 Task: Create a sub task Release to Production / Go Live for the task  Integrate a new payment gateway for recurring payments in the project AgileHeart , assign it to team member softage.2@softage.net and update the status of the sub task to  Completed , set the priority of the sub task to High
Action: Mouse moved to (221, 373)
Screenshot: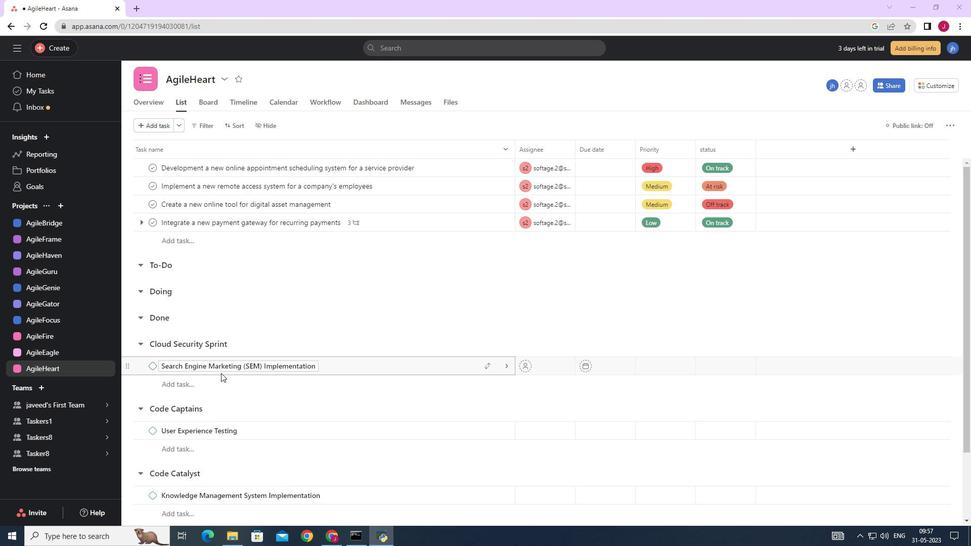 
Action: Mouse scrolled (221, 372) with delta (0, 0)
Screenshot: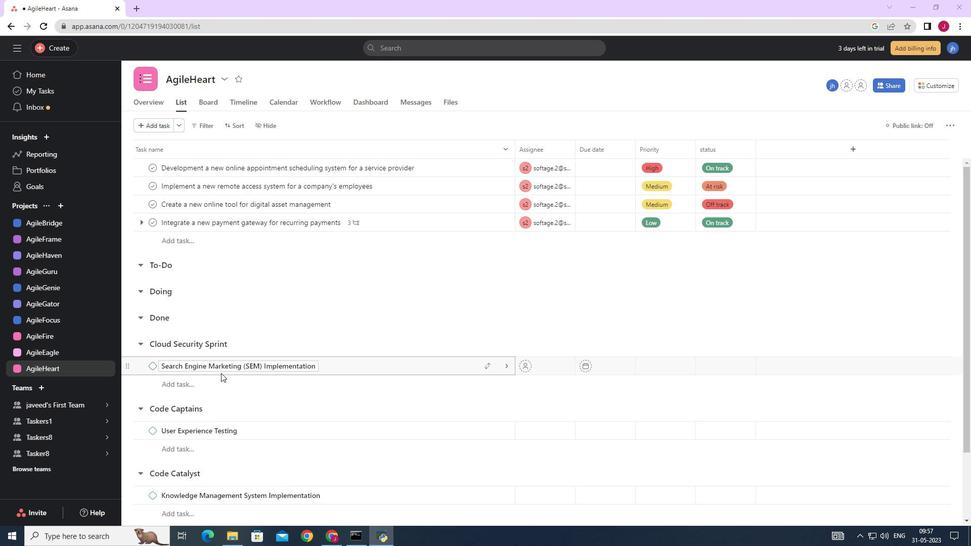 
Action: Mouse moved to (221, 374)
Screenshot: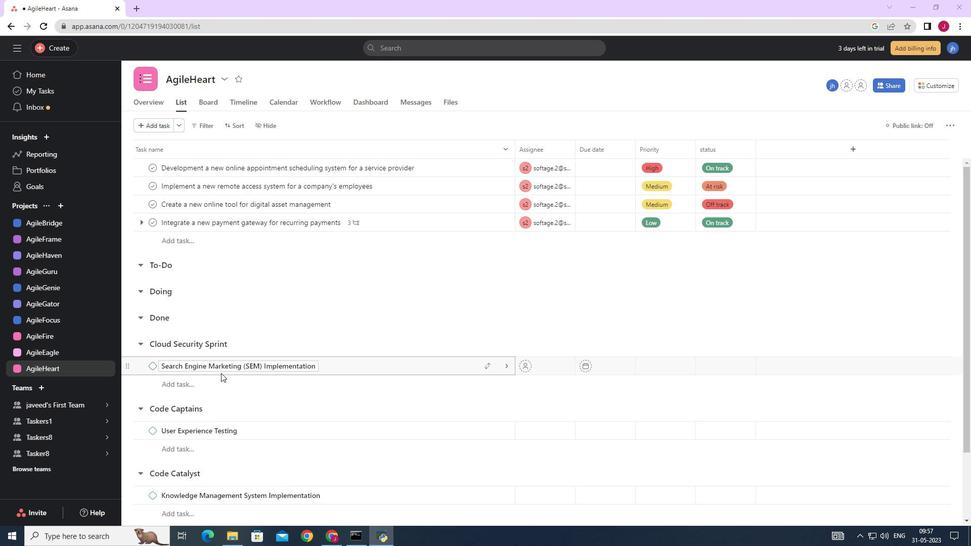 
Action: Mouse scrolled (221, 374) with delta (0, 0)
Screenshot: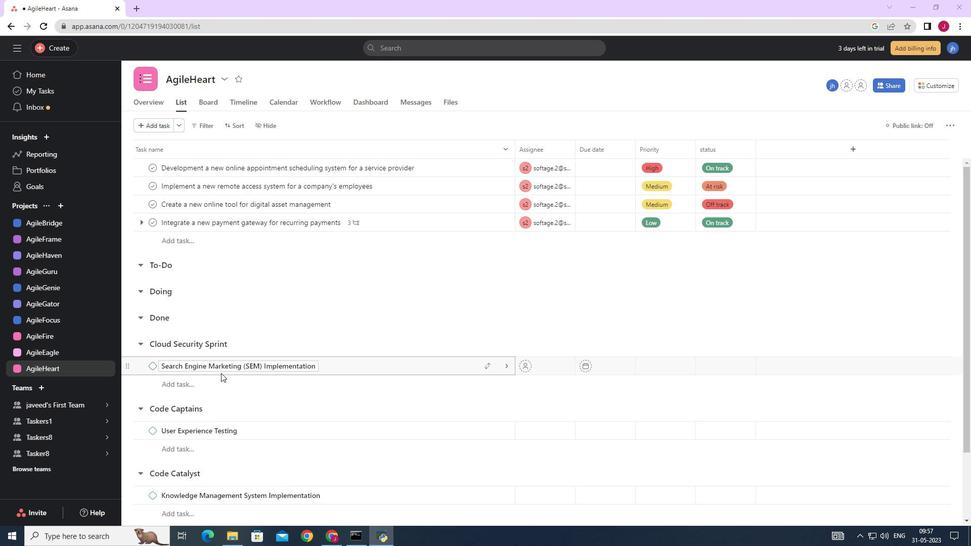 
Action: Mouse moved to (223, 375)
Screenshot: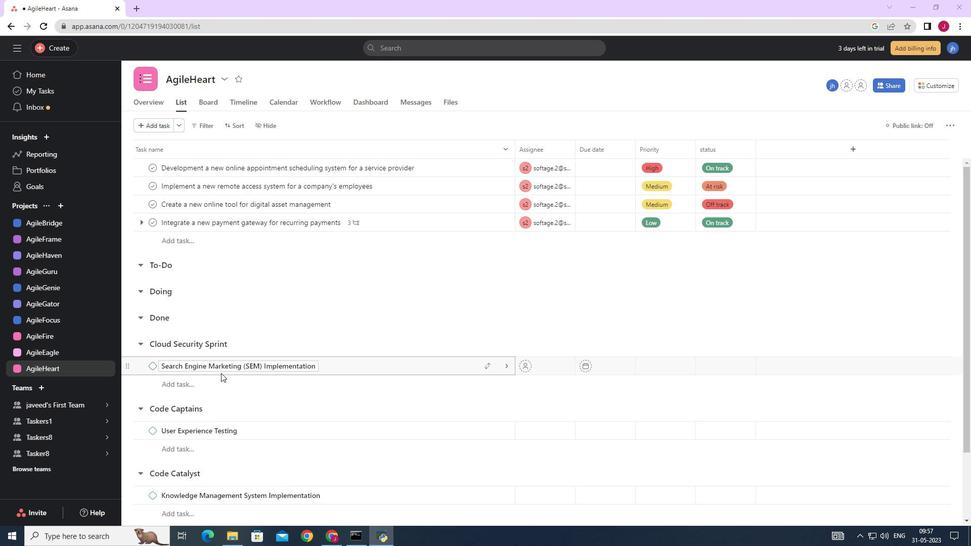 
Action: Mouse scrolled (222, 374) with delta (0, 0)
Screenshot: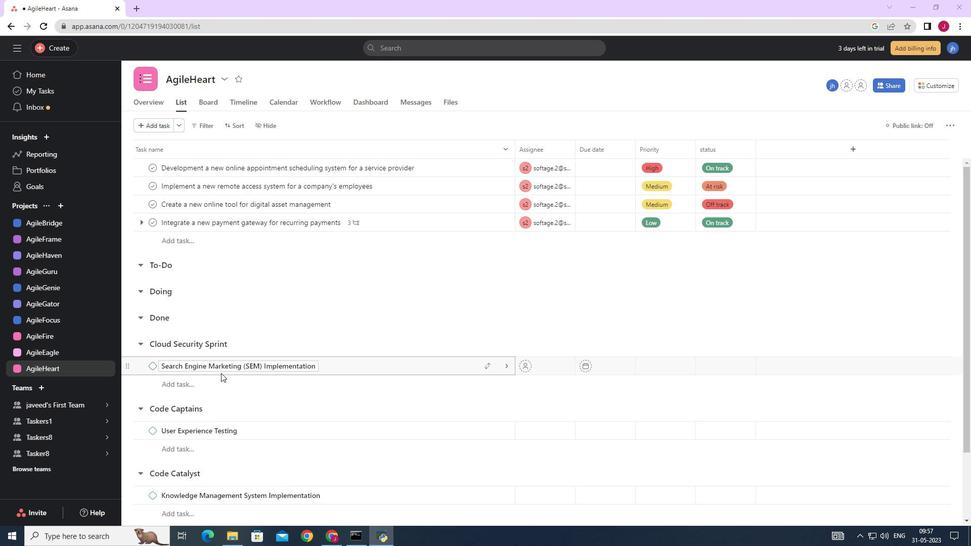 
Action: Mouse moved to (225, 375)
Screenshot: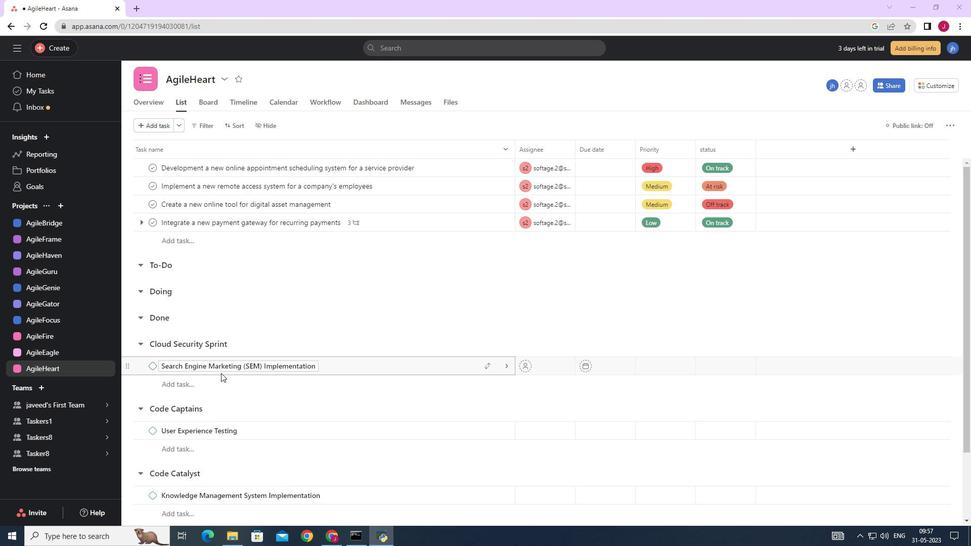 
Action: Mouse scrolled (223, 375) with delta (0, 0)
Screenshot: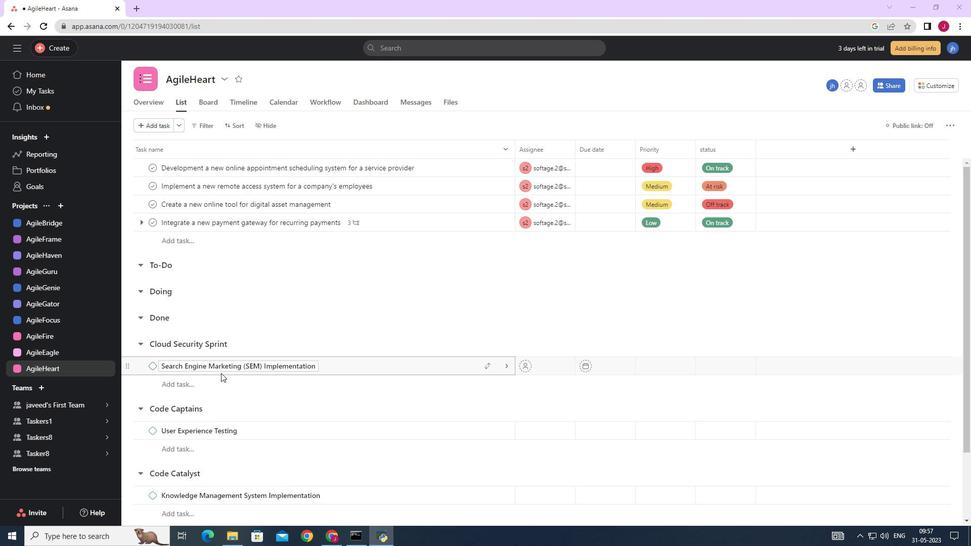 
Action: Mouse moved to (227, 375)
Screenshot: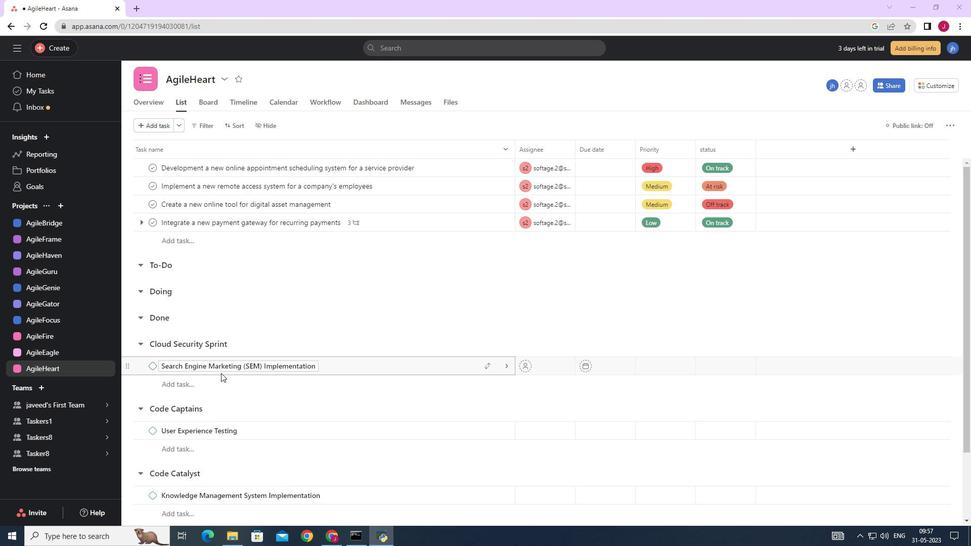 
Action: Mouse scrolled (225, 375) with delta (0, 0)
Screenshot: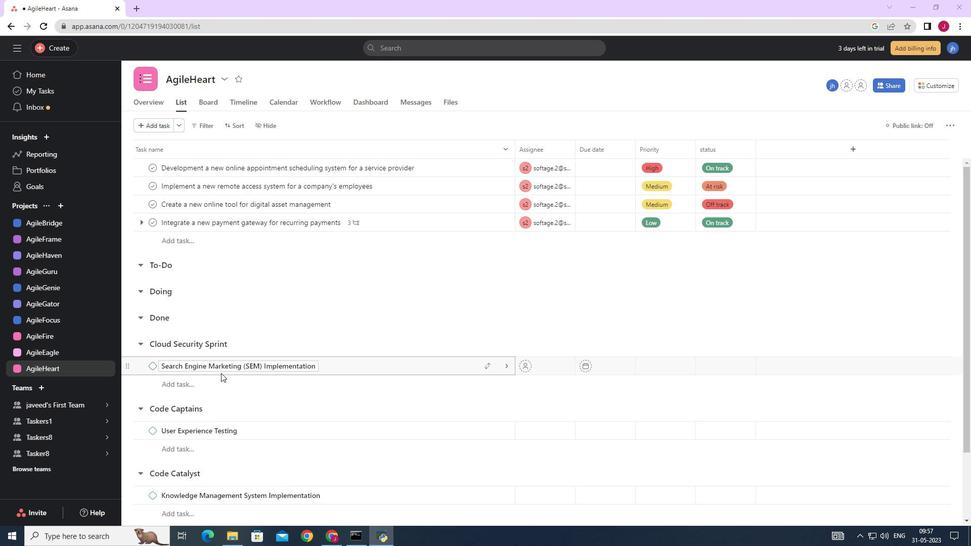 
Action: Mouse moved to (231, 376)
Screenshot: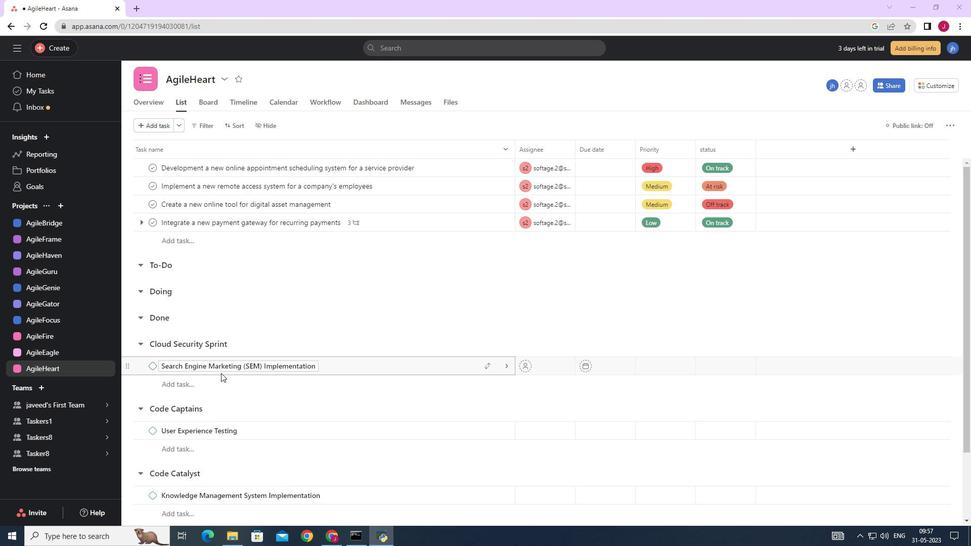 
Action: Mouse scrolled (231, 377) with delta (0, 0)
Screenshot: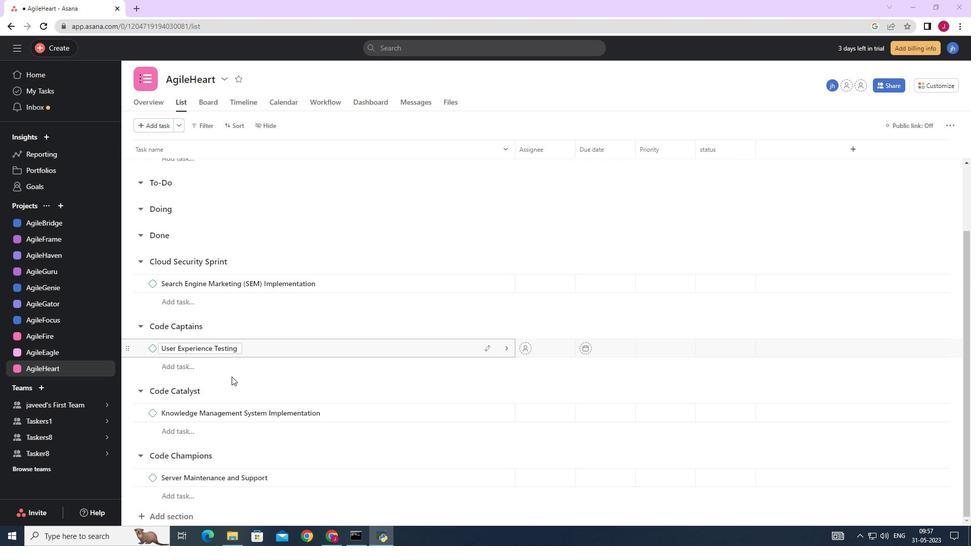 
Action: Mouse scrolled (231, 377) with delta (0, 0)
Screenshot: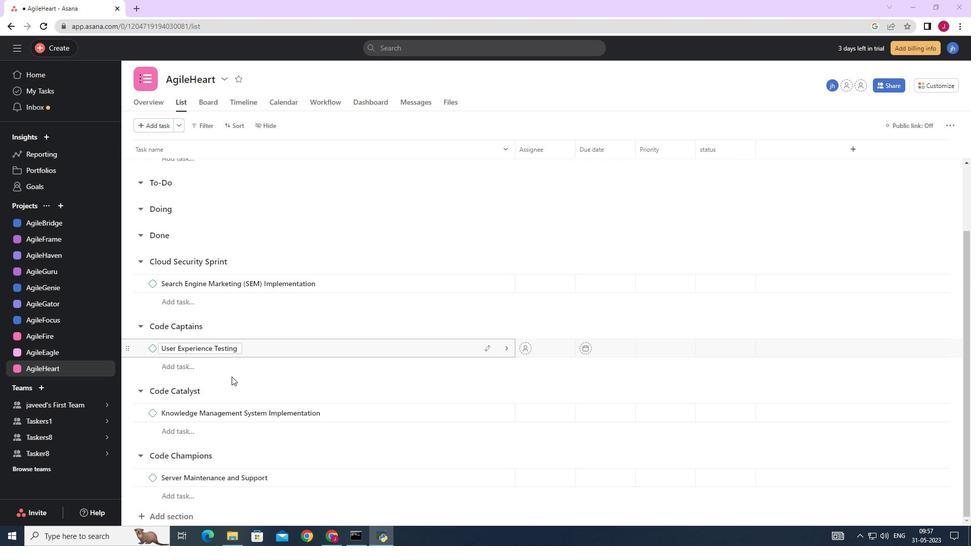 
Action: Mouse scrolled (231, 377) with delta (0, 0)
Screenshot: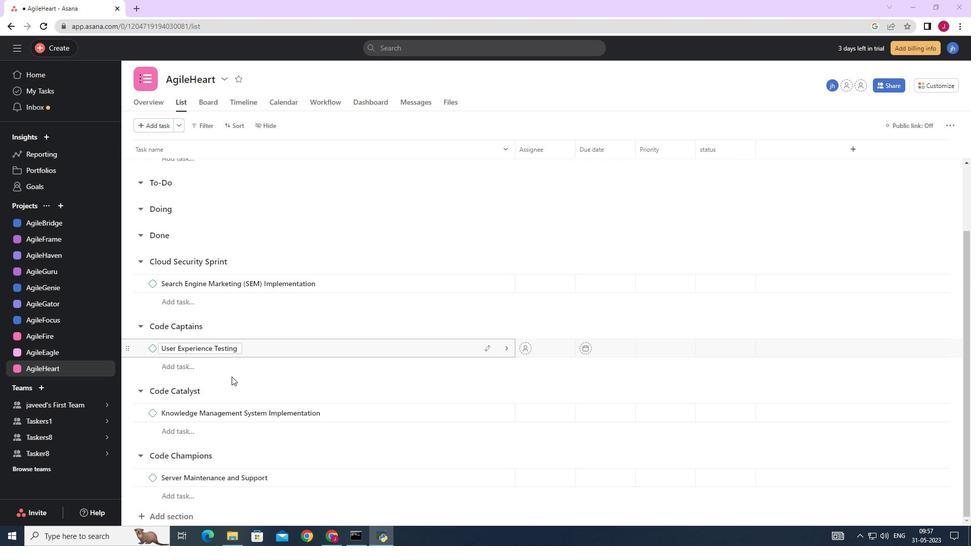 
Action: Mouse scrolled (231, 377) with delta (0, 0)
Screenshot: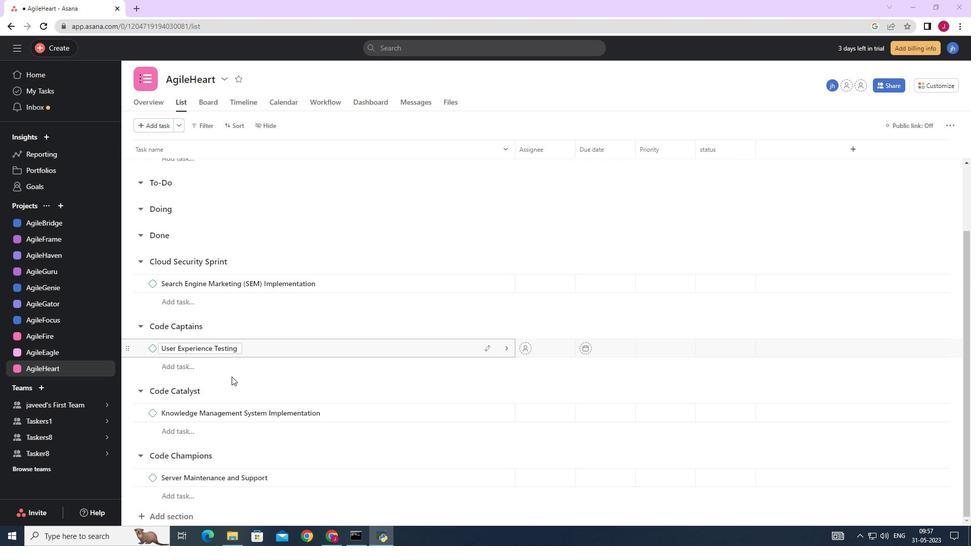 
Action: Mouse moved to (473, 223)
Screenshot: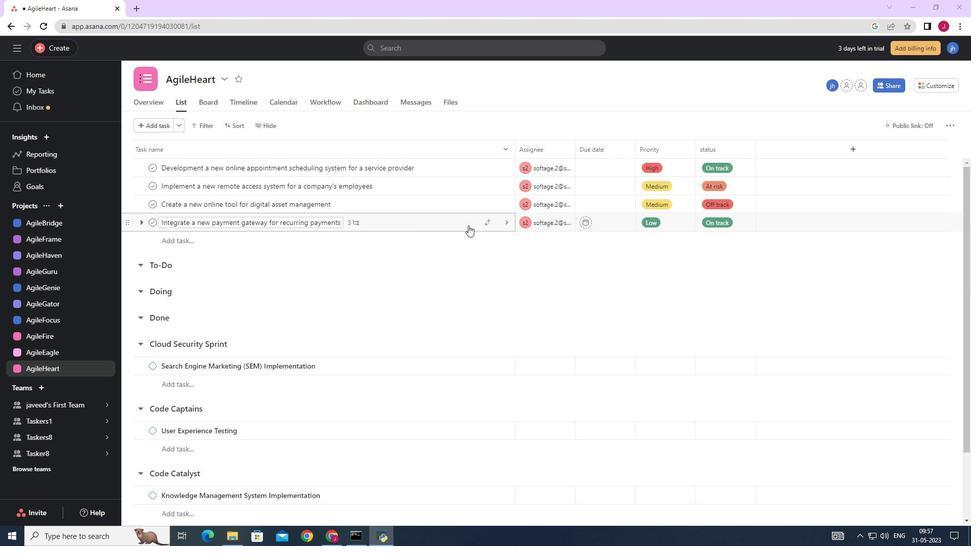 
Action: Mouse pressed left at (473, 223)
Screenshot: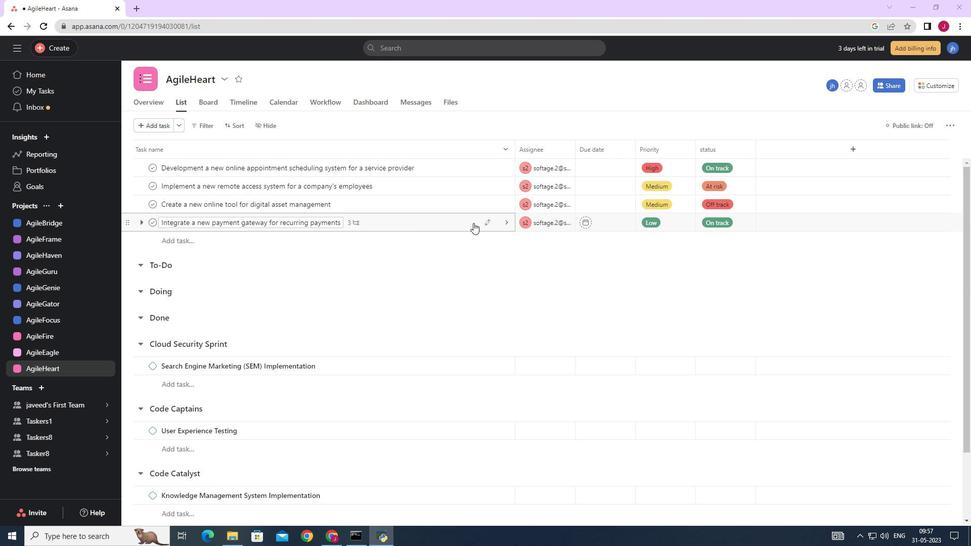 
Action: Mouse moved to (732, 317)
Screenshot: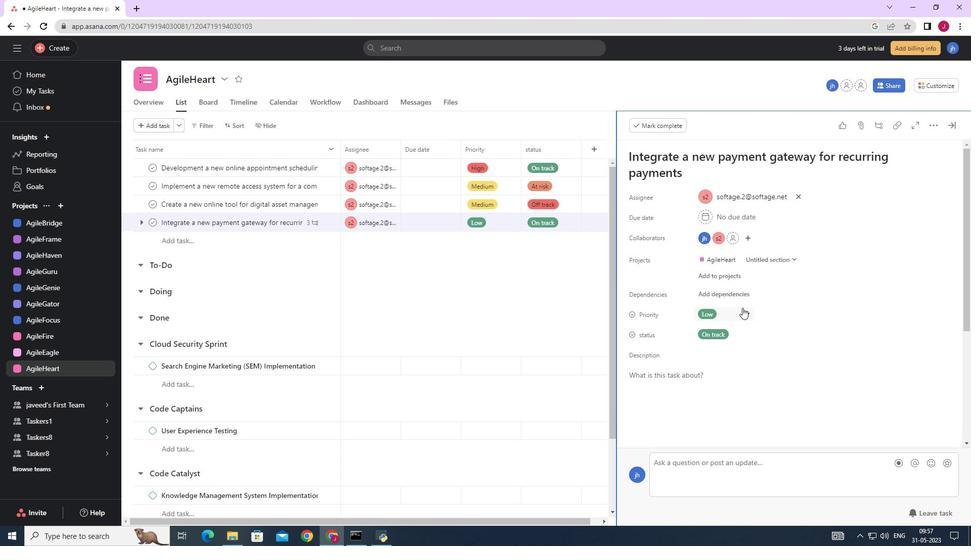 
Action: Mouse scrolled (732, 317) with delta (0, 0)
Screenshot: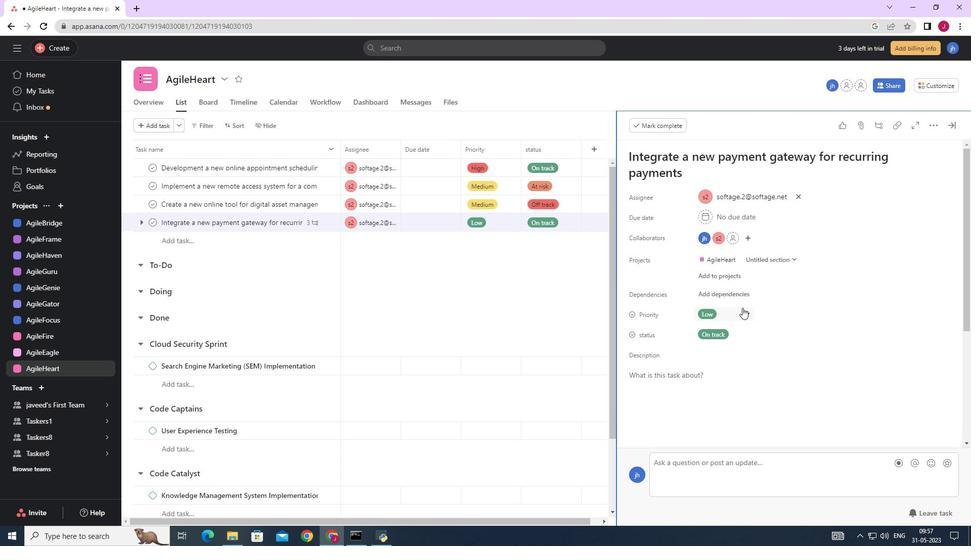 
Action: Mouse scrolled (732, 317) with delta (0, 0)
Screenshot: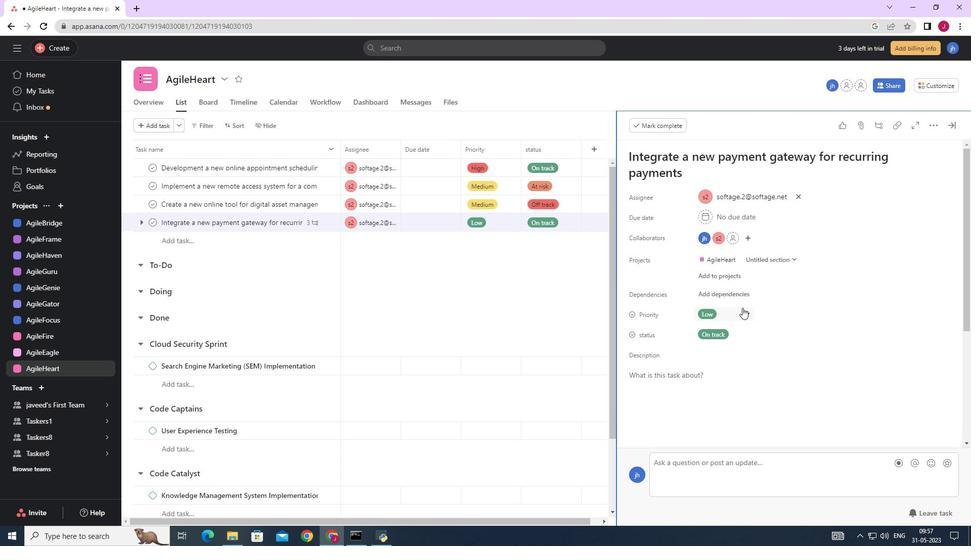 
Action: Mouse scrolled (732, 317) with delta (0, 0)
Screenshot: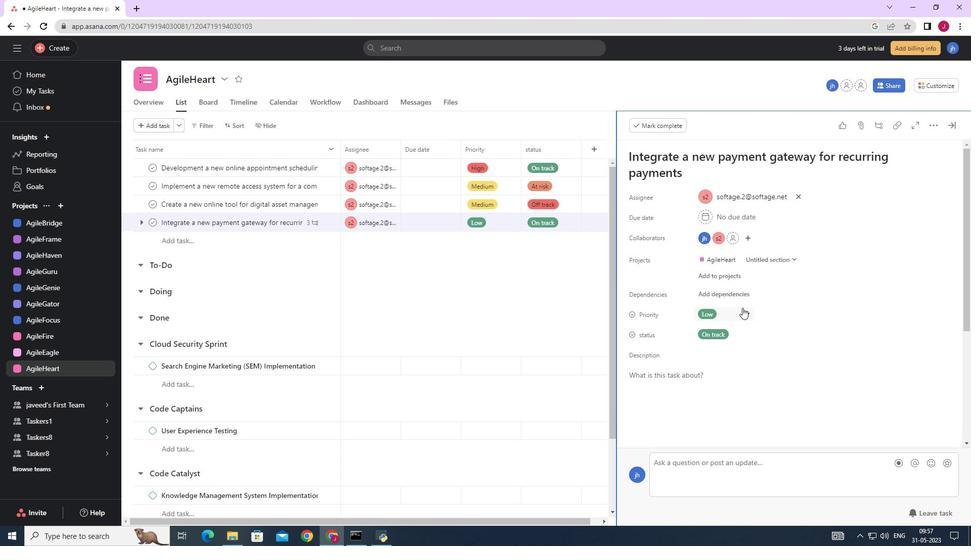 
Action: Mouse scrolled (732, 317) with delta (0, 0)
Screenshot: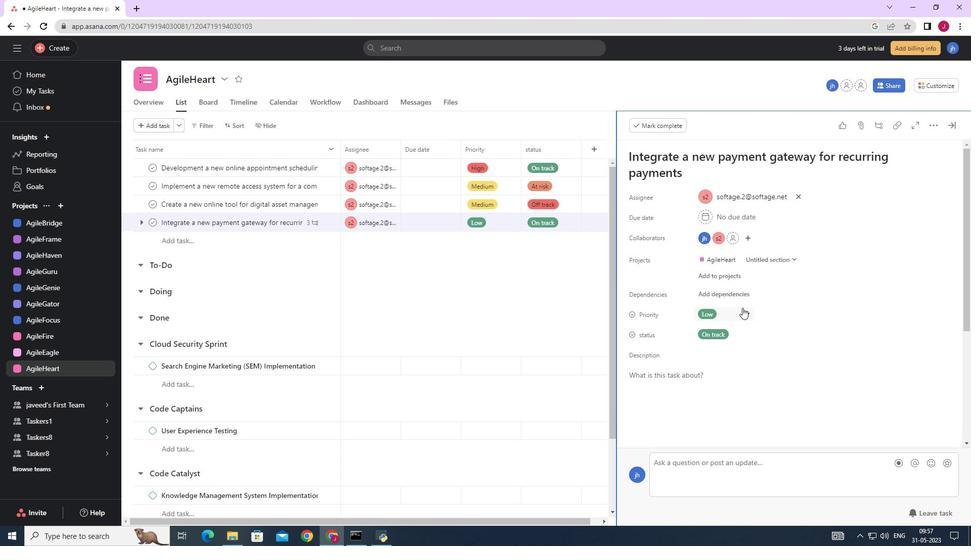 
Action: Mouse moved to (660, 366)
Screenshot: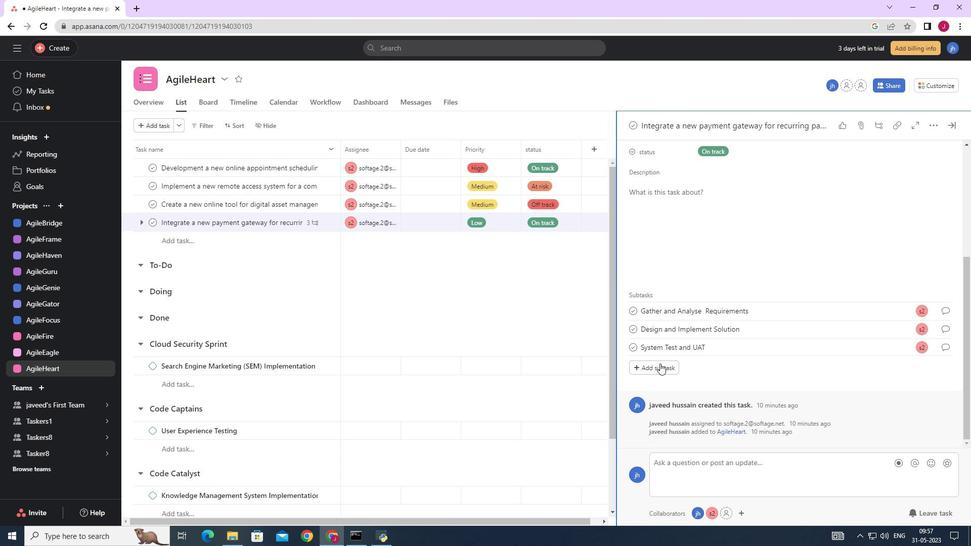 
Action: Mouse pressed left at (660, 366)
Screenshot: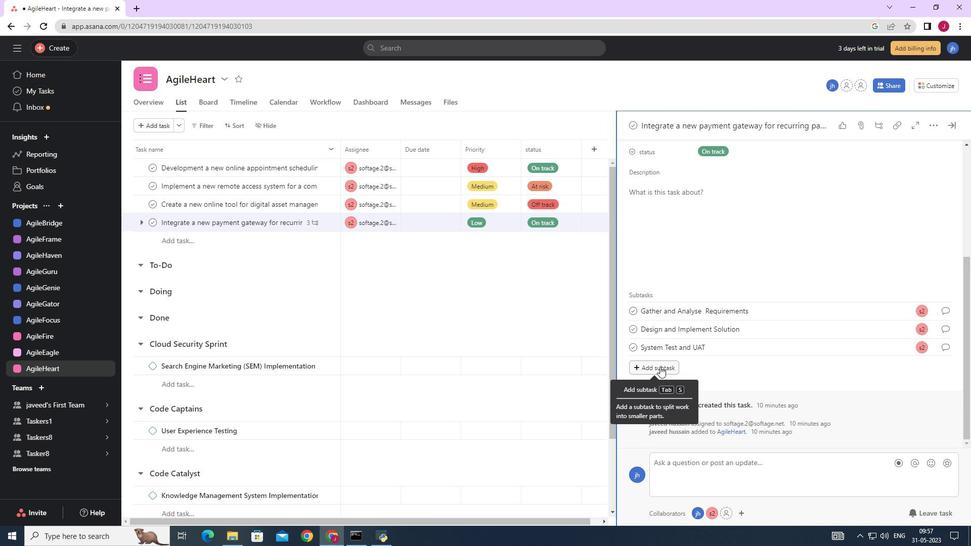
Action: Mouse moved to (652, 359)
Screenshot: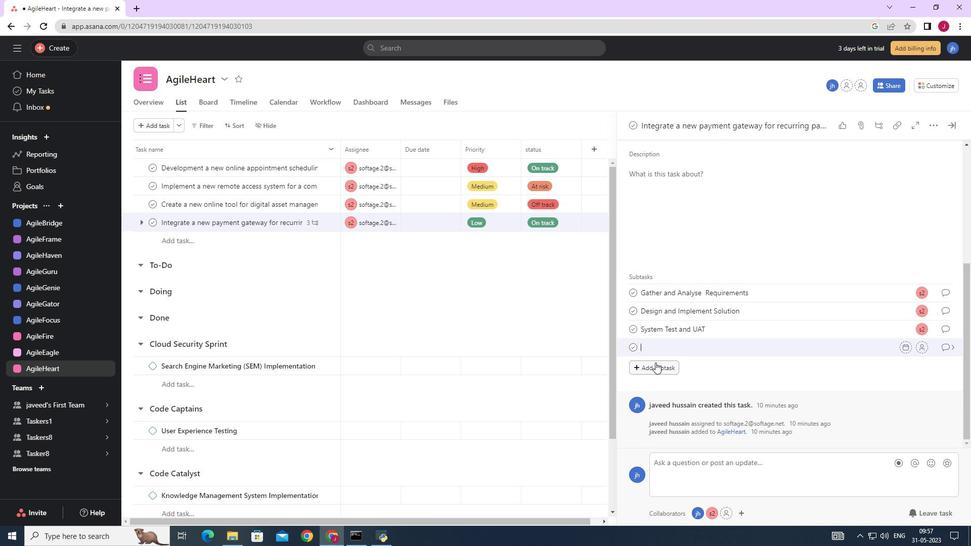 
Action: Key pressed <Key.caps_lock>R<Key.caps_lock>elease<Key.space><Key.backspace><Key.backspace><Key.backspace><Key.backspace><Key.backspace><Key.backspace><Key.backspace><Key.backspace><Key.backspace><Key.backspace><Key.backspace>r<Key.caps_lock>ELEASE<Key.space>TO<Key.space>PRODUCTION<Key.space>/<Key.space><Key.caps_lock>g<Key.caps_lock>O<Key.space><Key.caps_lock>l<Key.caps_lock>IVE
Screenshot: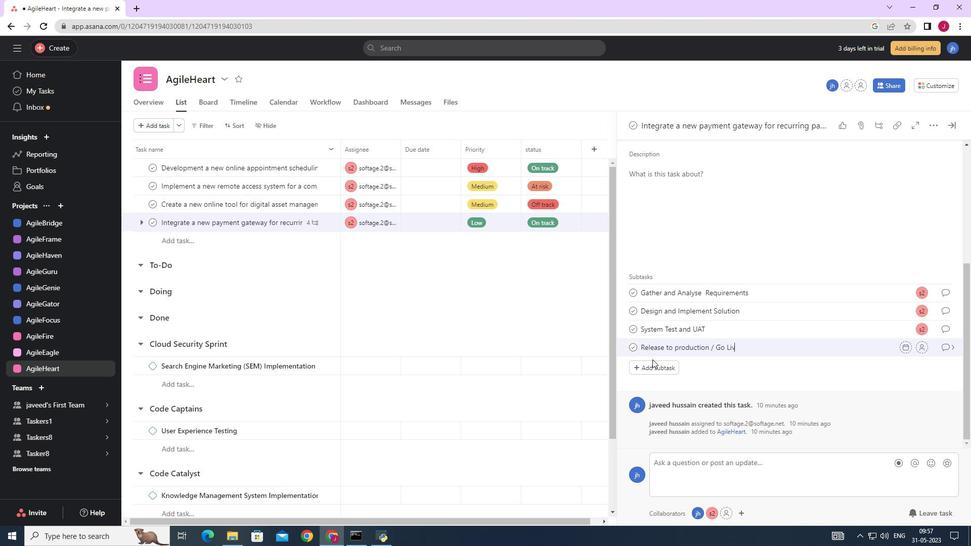 
Action: Mouse moved to (918, 348)
Screenshot: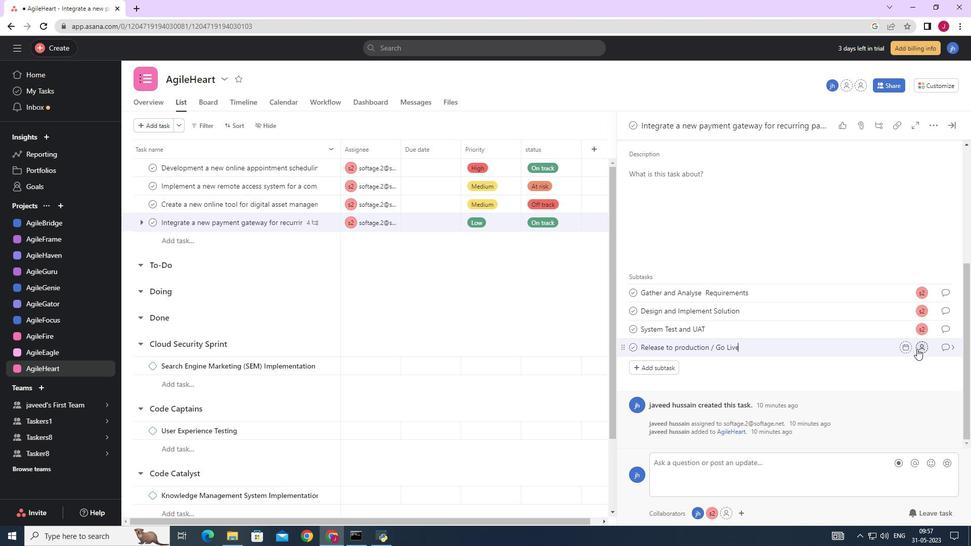 
Action: Mouse pressed left at (918, 348)
Screenshot: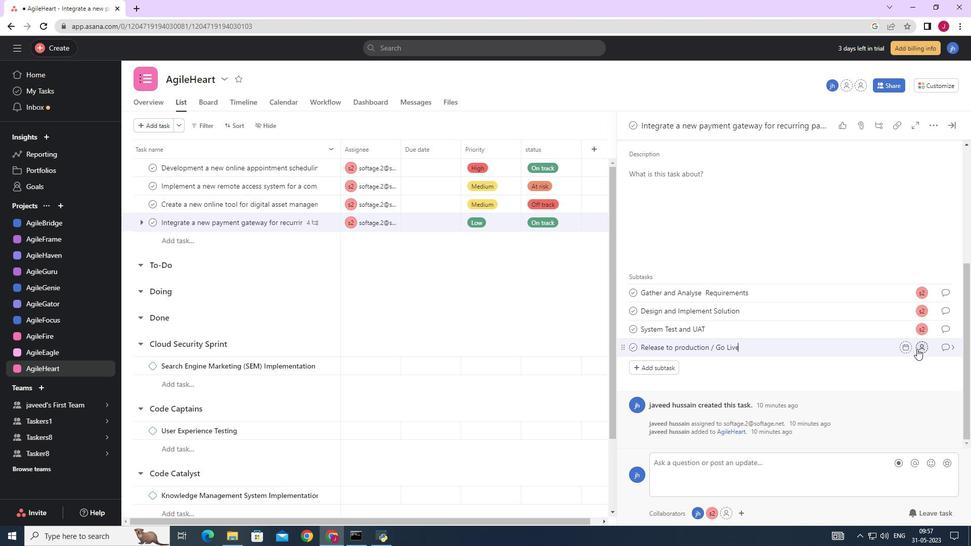 
Action: Mouse moved to (785, 400)
Screenshot: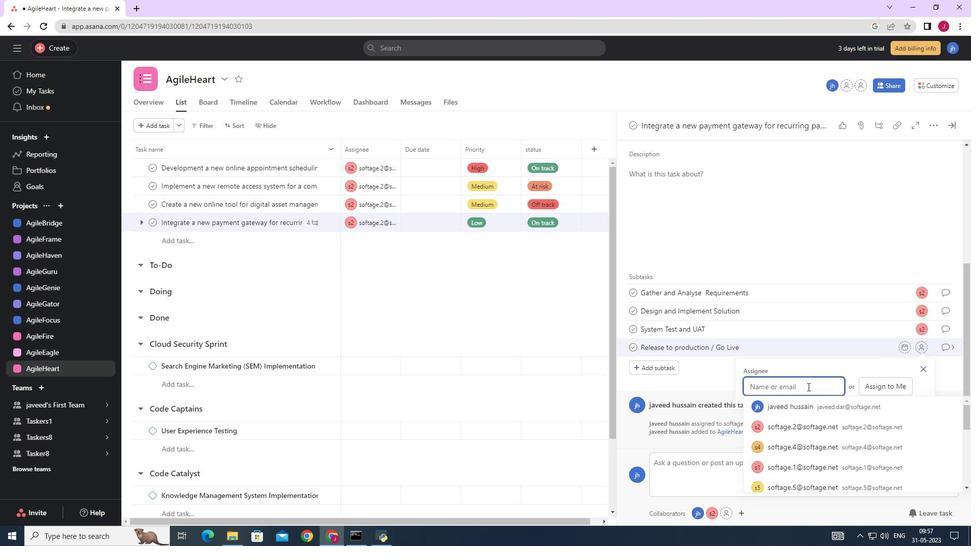 
Action: Key pressed SOFTAGE.2
Screenshot: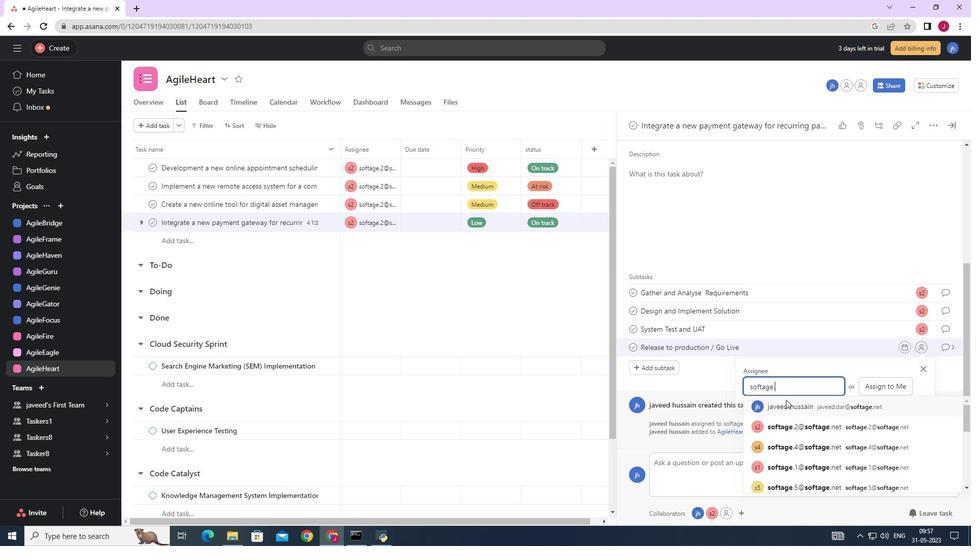 
Action: Mouse moved to (797, 406)
Screenshot: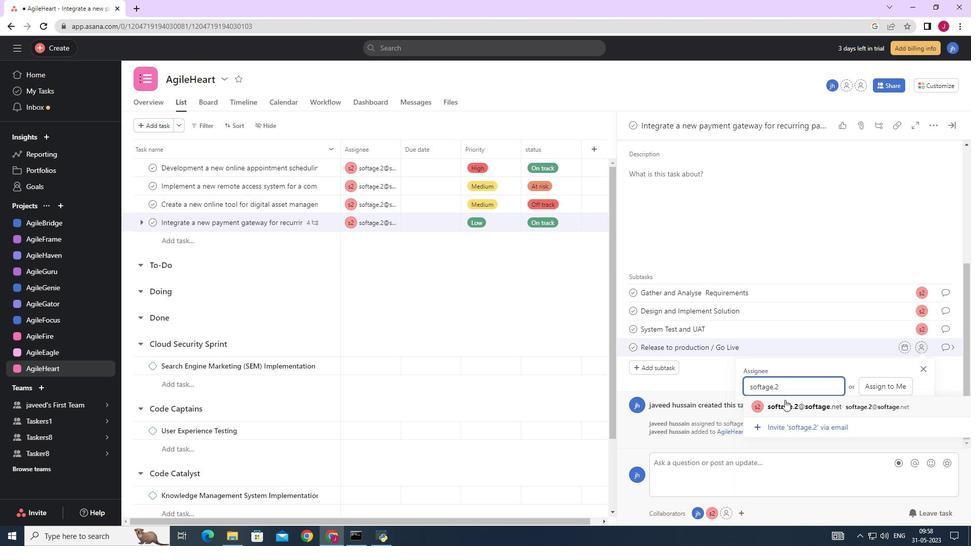 
Action: Mouse pressed left at (797, 406)
Screenshot: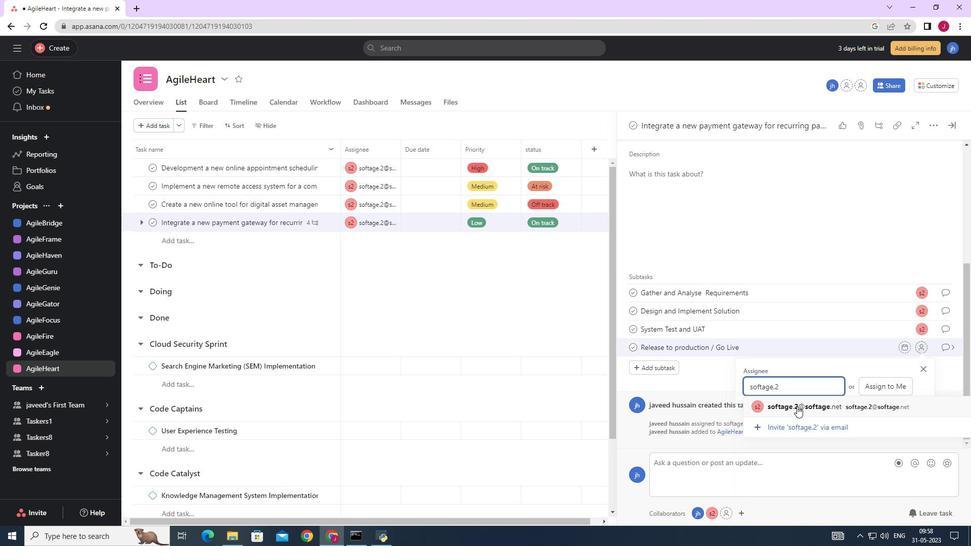 
Action: Mouse moved to (945, 349)
Screenshot: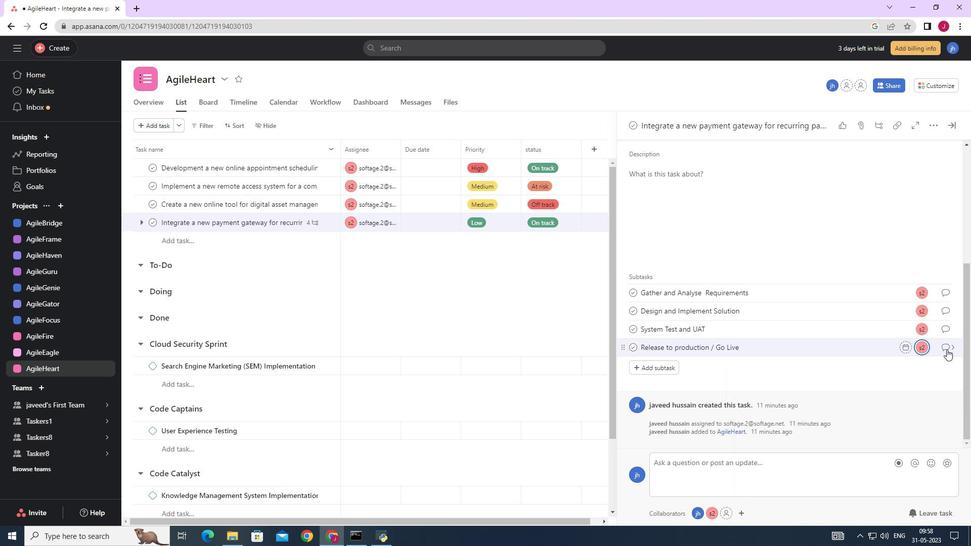 
Action: Mouse pressed left at (945, 349)
Screenshot: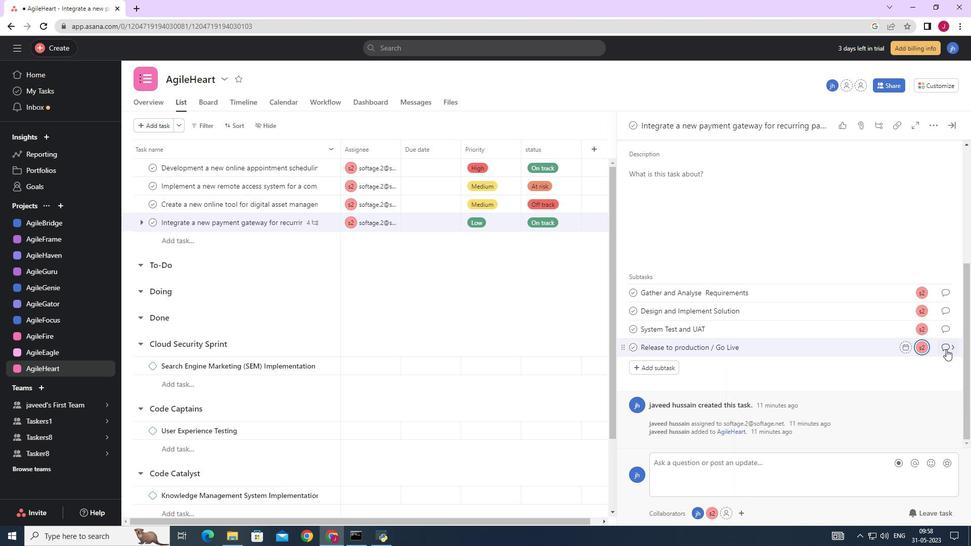 
Action: Mouse moved to (727, 268)
Screenshot: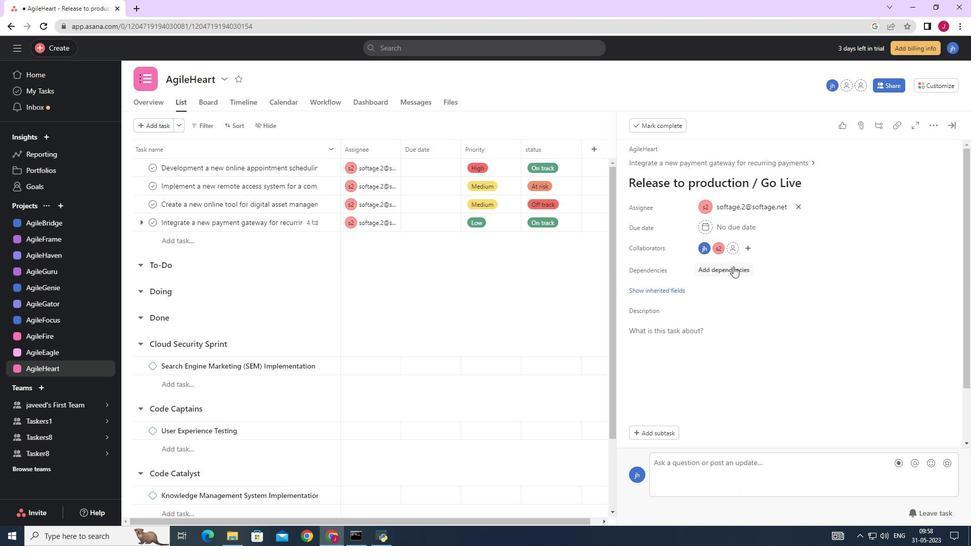
Action: Mouse pressed left at (727, 268)
Screenshot: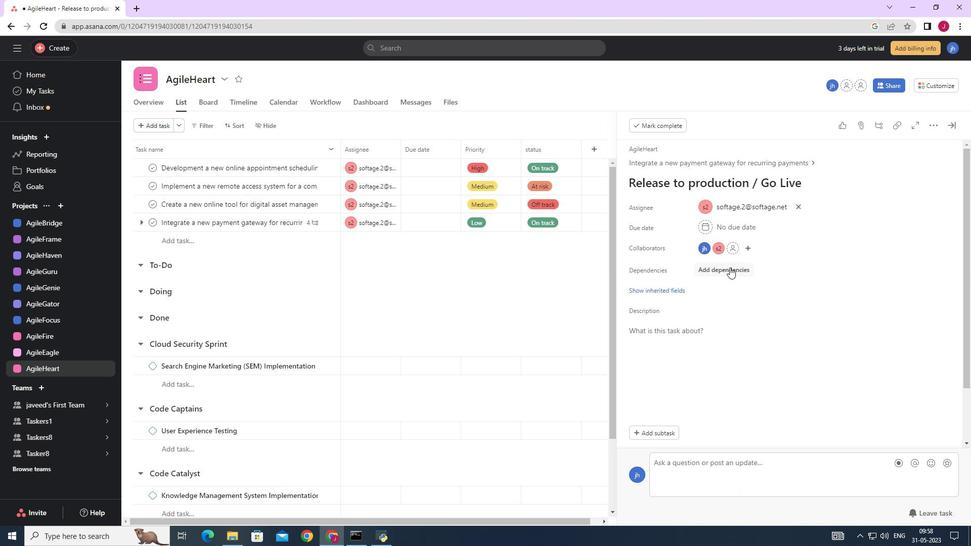 
Action: Mouse moved to (855, 231)
Screenshot: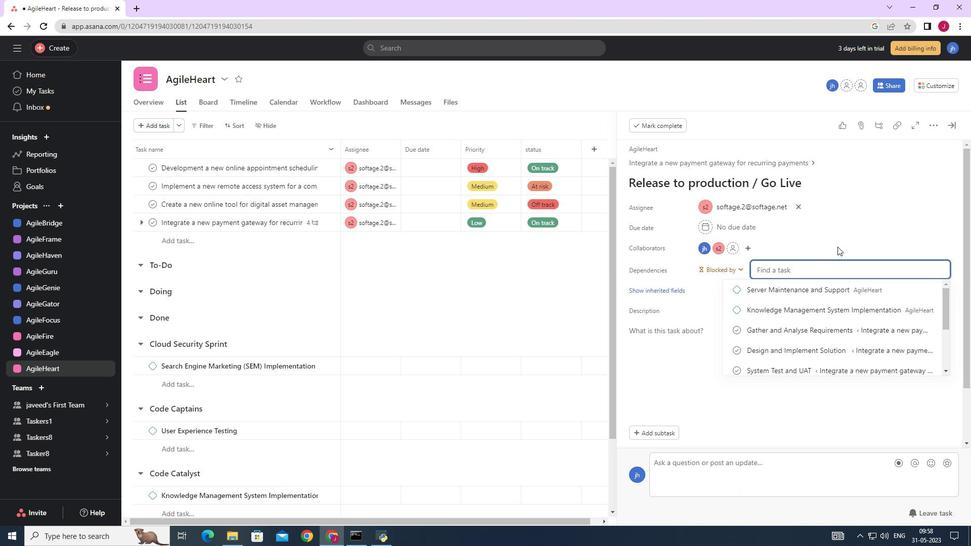 
Action: Mouse pressed left at (855, 231)
Screenshot: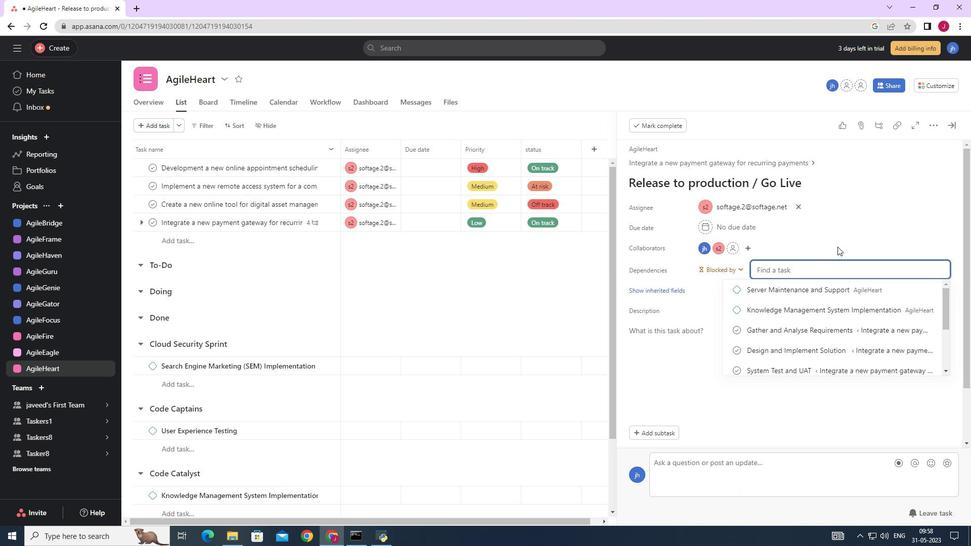 
Action: Mouse moved to (674, 287)
Screenshot: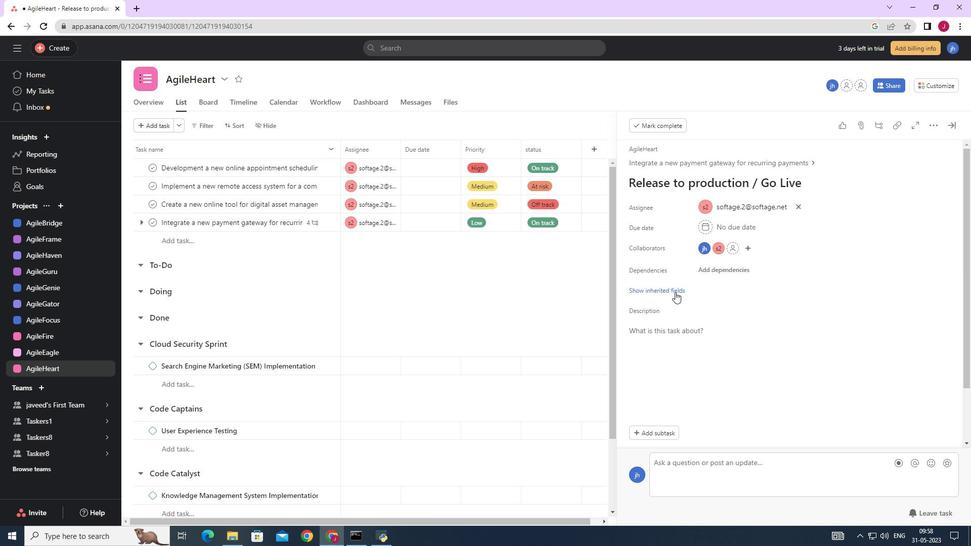 
Action: Mouse pressed left at (674, 287)
Screenshot: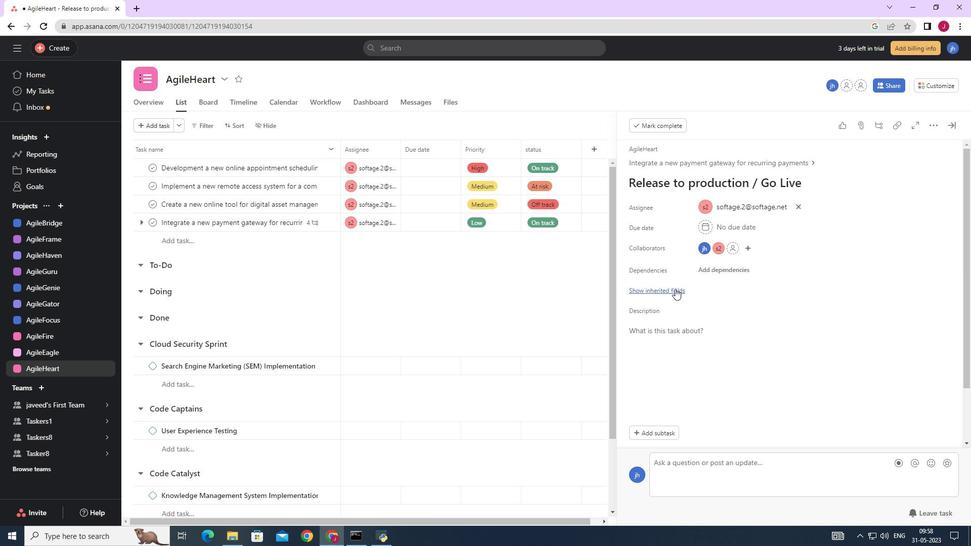 
Action: Mouse moved to (699, 312)
Screenshot: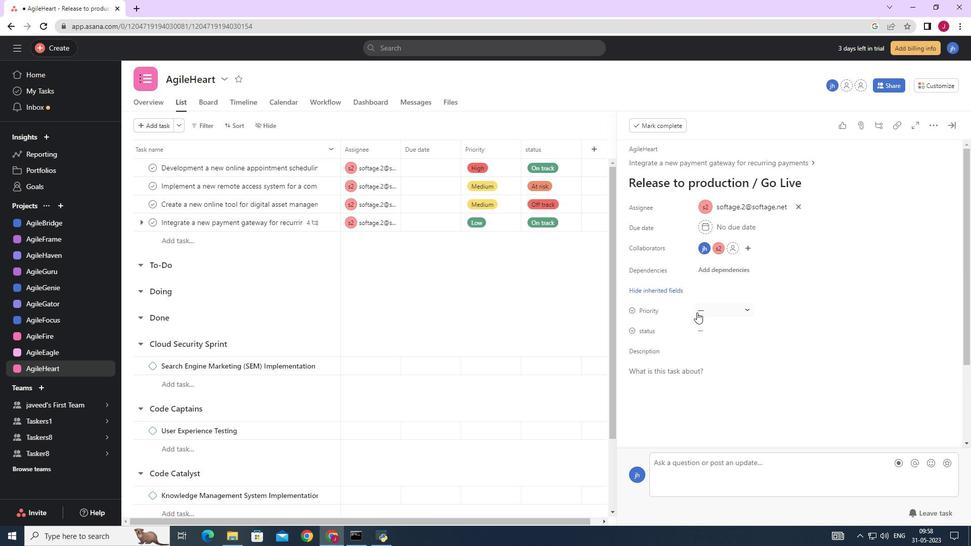 
Action: Mouse pressed left at (699, 312)
Screenshot: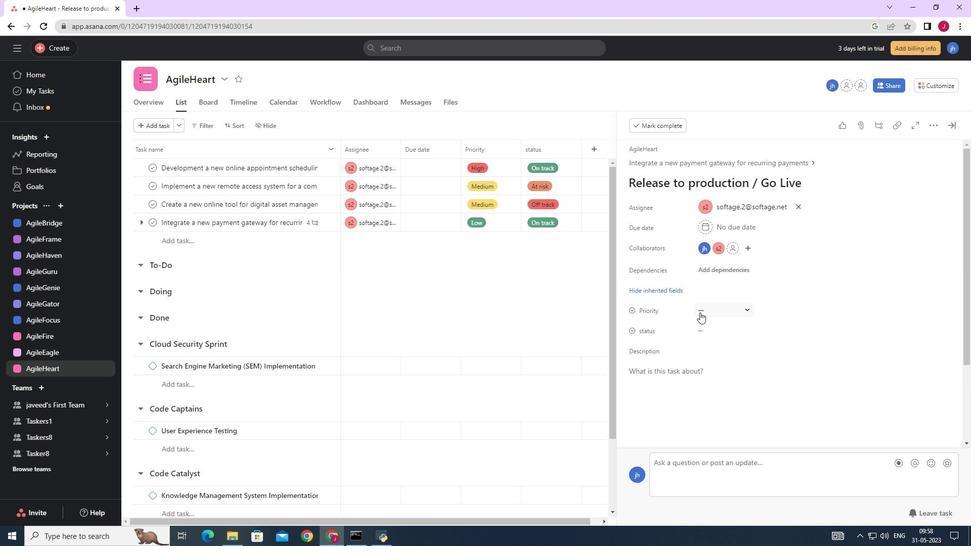 
Action: Mouse moved to (728, 347)
Screenshot: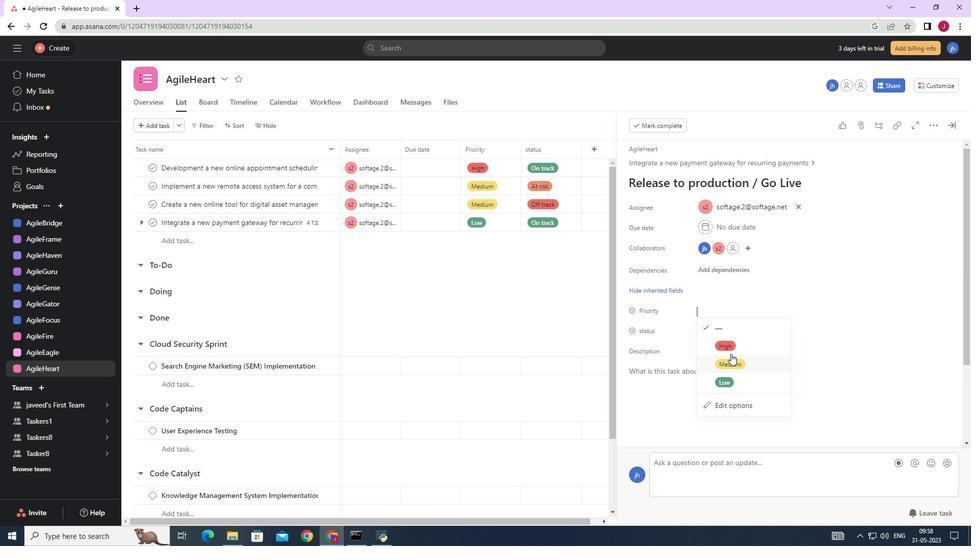 
Action: Mouse pressed left at (728, 347)
Screenshot: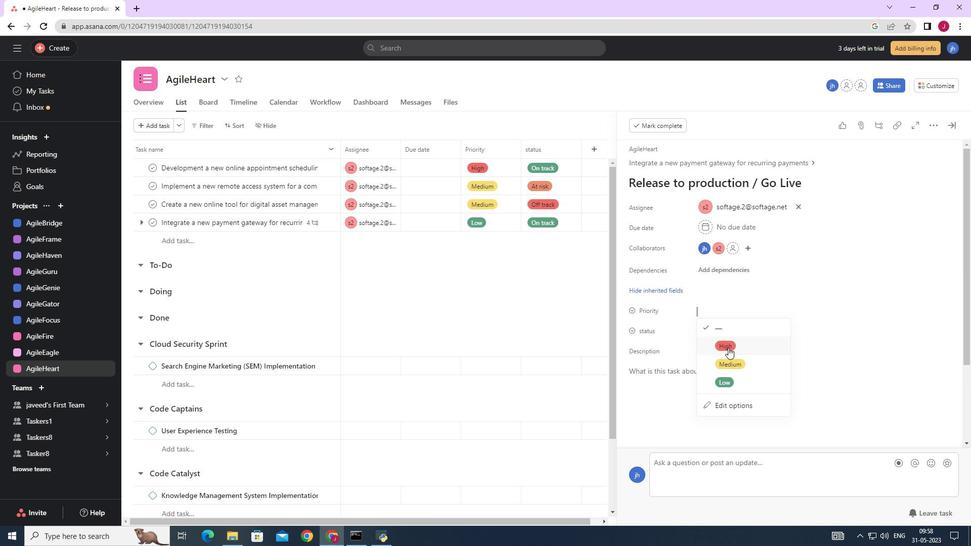 
Action: Mouse moved to (713, 333)
Screenshot: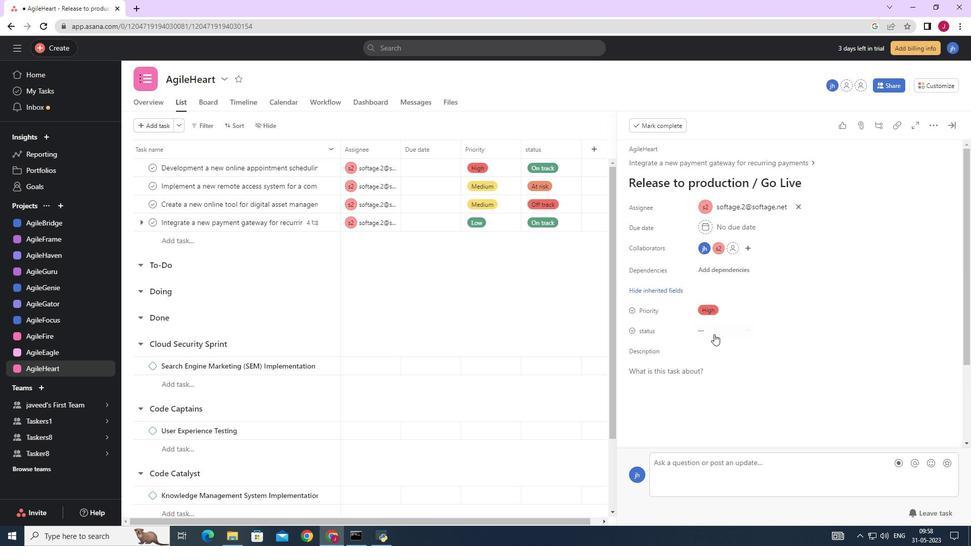 
Action: Mouse pressed left at (713, 333)
Screenshot: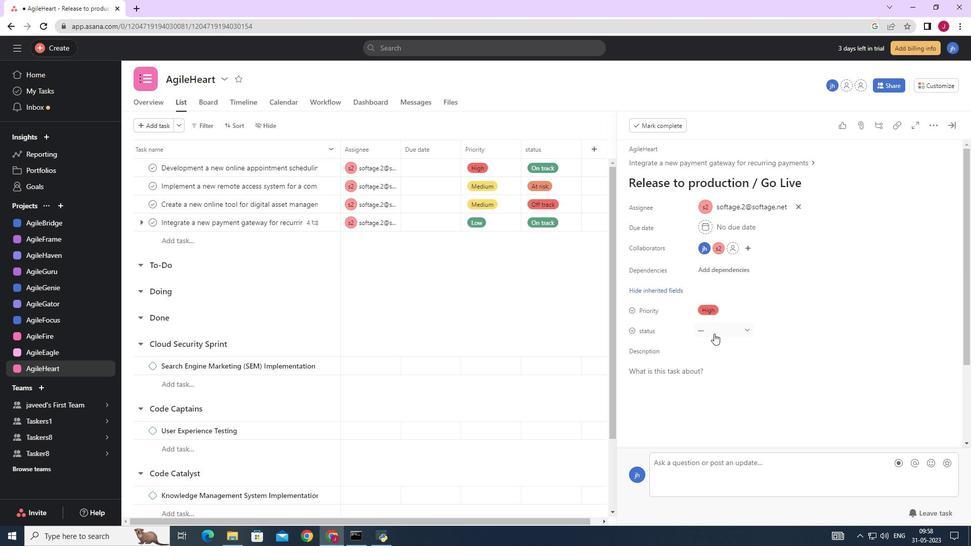 
Action: Mouse moved to (737, 418)
Screenshot: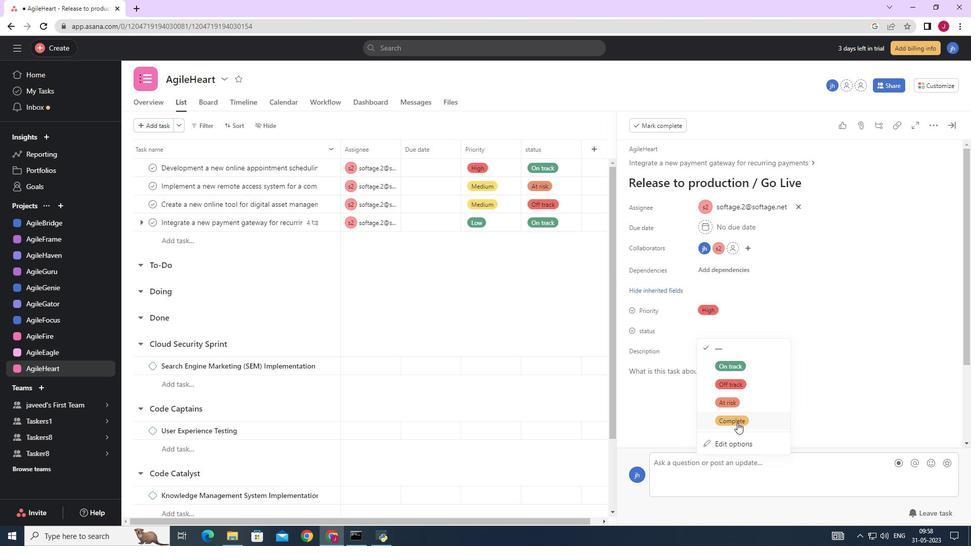 
Action: Mouse pressed left at (737, 418)
Screenshot: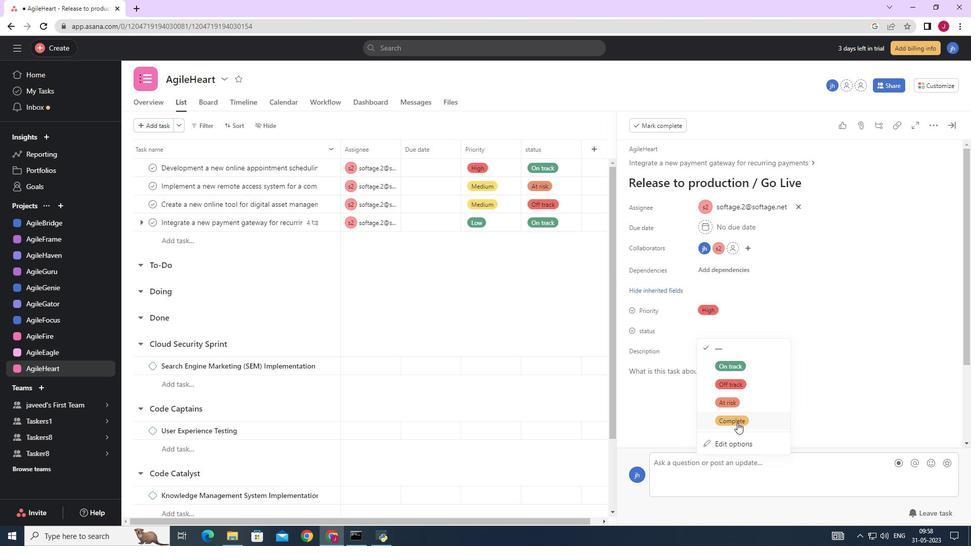 
Action: Mouse moved to (954, 124)
Screenshot: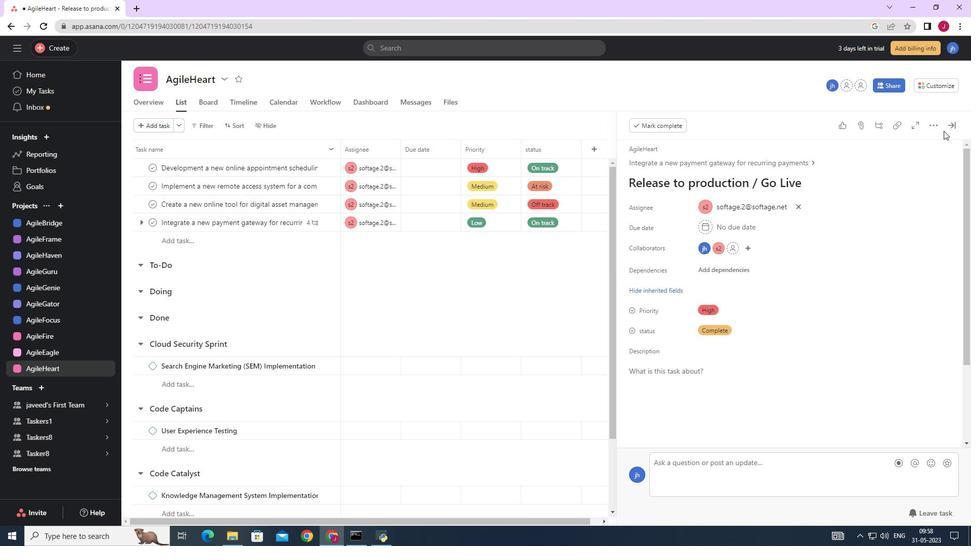 
Action: Mouse pressed left at (954, 124)
Screenshot: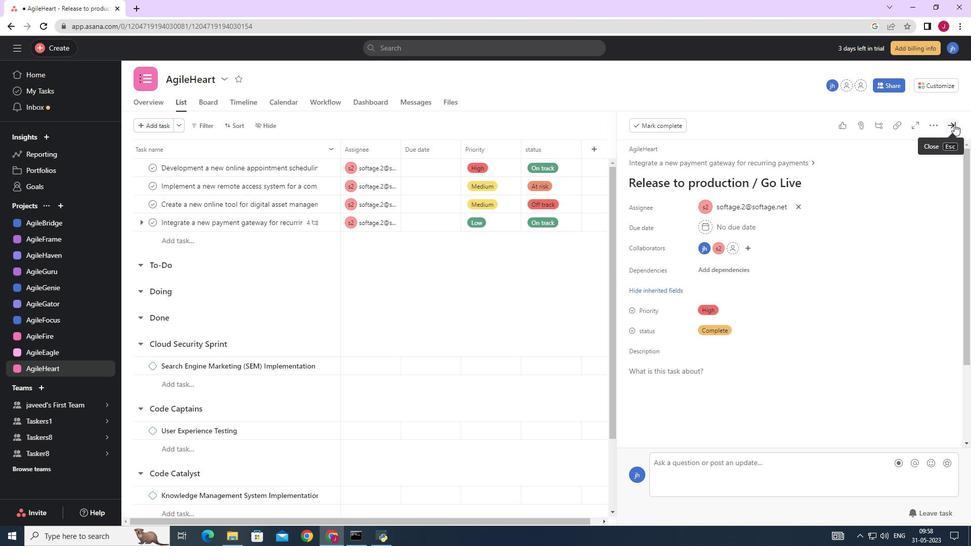 
Action: Mouse moved to (836, 301)
Screenshot: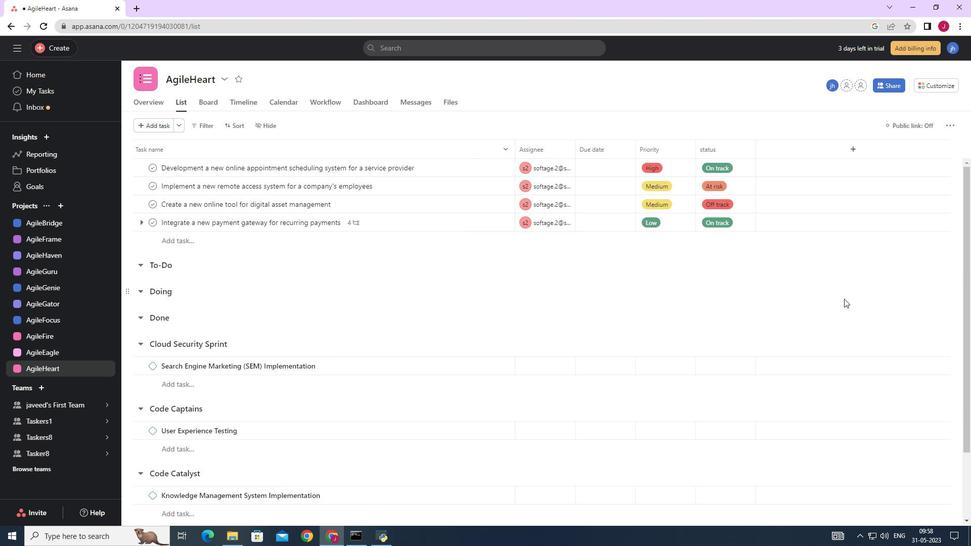 
